 Task: Sort the products in the category "Flowers" by price (lowest first).
Action: Mouse moved to (240, 133)
Screenshot: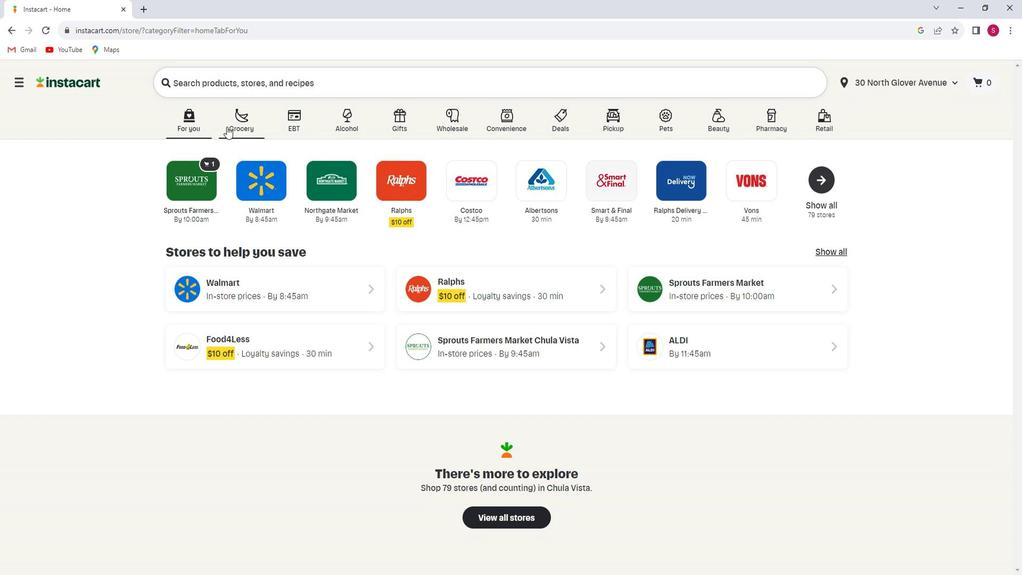 
Action: Mouse pressed left at (240, 133)
Screenshot: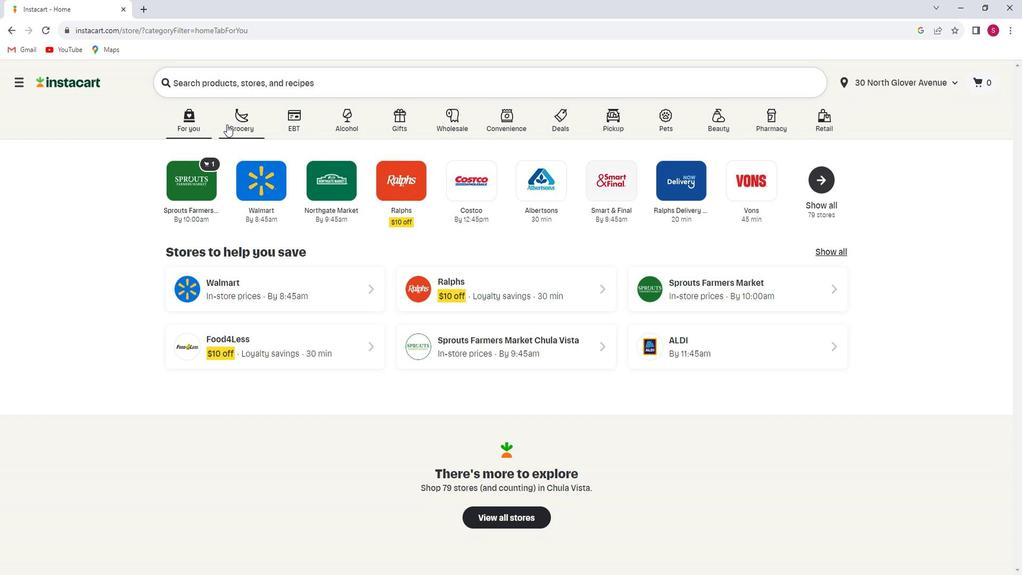 
Action: Mouse moved to (282, 332)
Screenshot: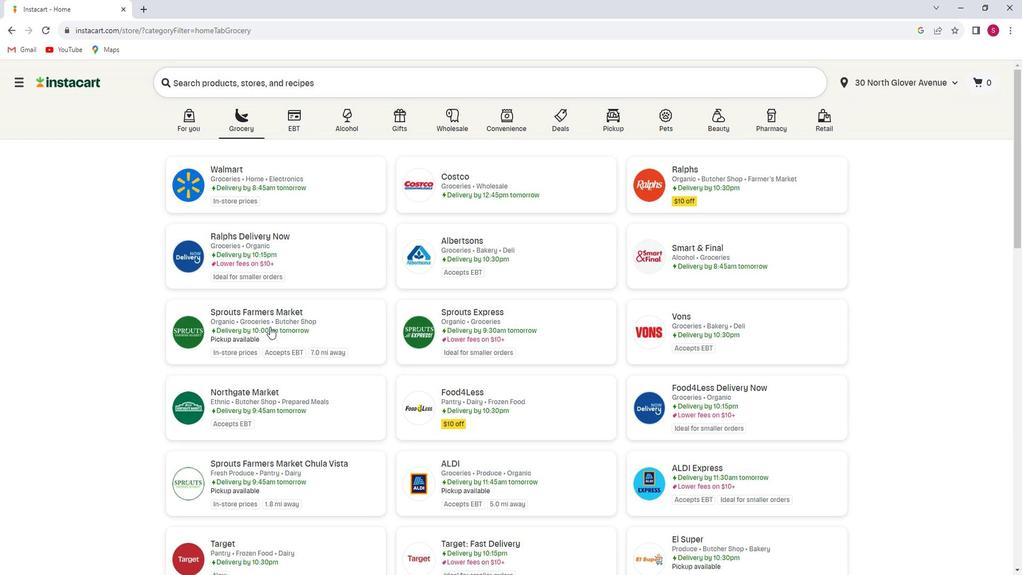 
Action: Mouse pressed left at (282, 332)
Screenshot: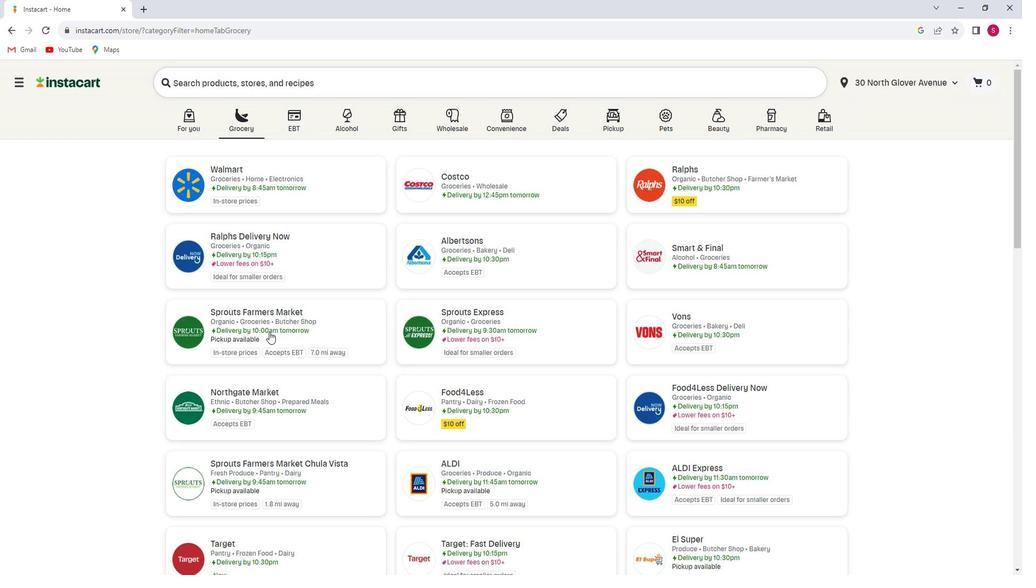 
Action: Mouse moved to (84, 363)
Screenshot: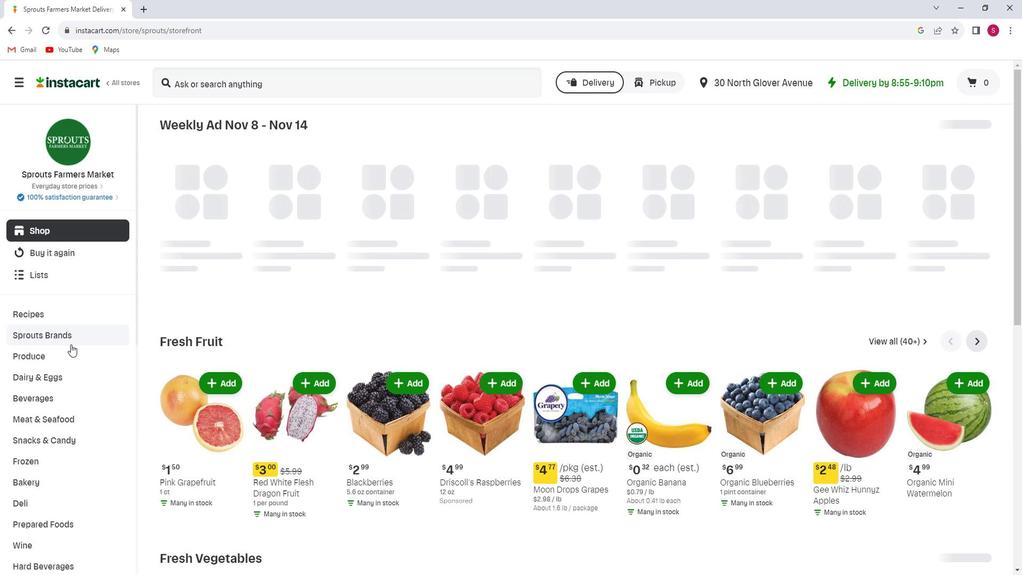 
Action: Mouse scrolled (84, 363) with delta (0, 0)
Screenshot: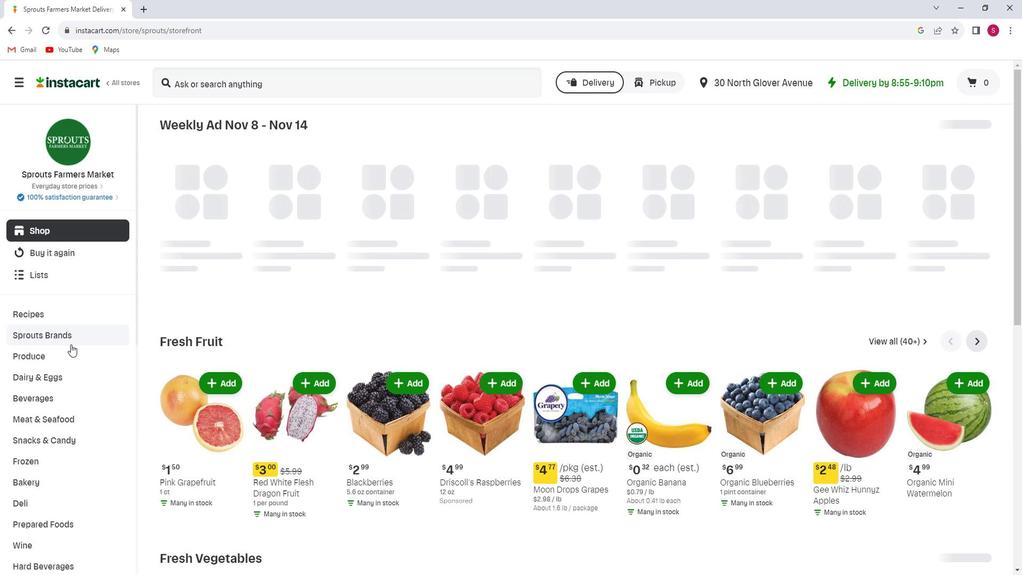 
Action: Mouse moved to (83, 370)
Screenshot: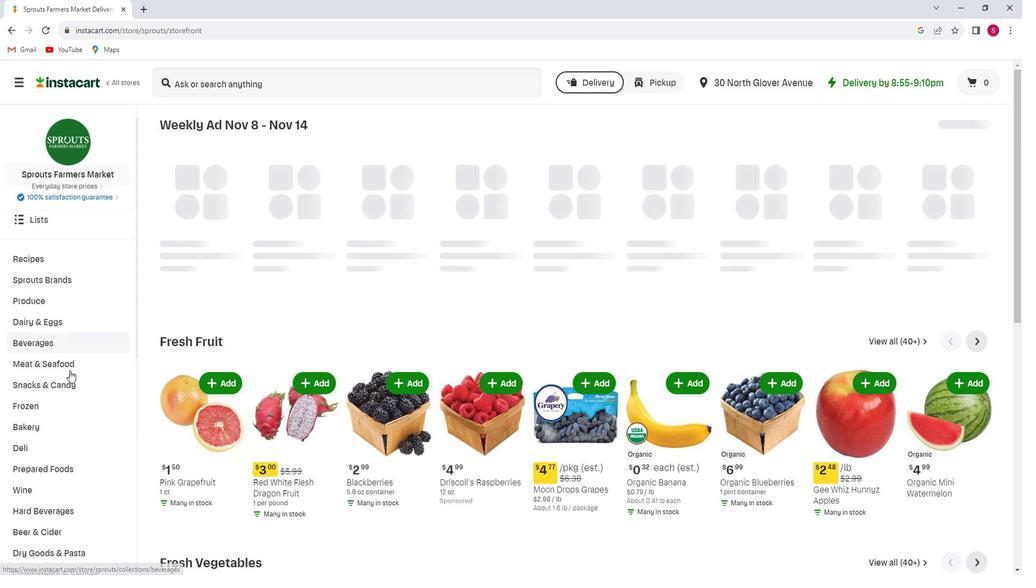 
Action: Mouse scrolled (83, 370) with delta (0, 0)
Screenshot: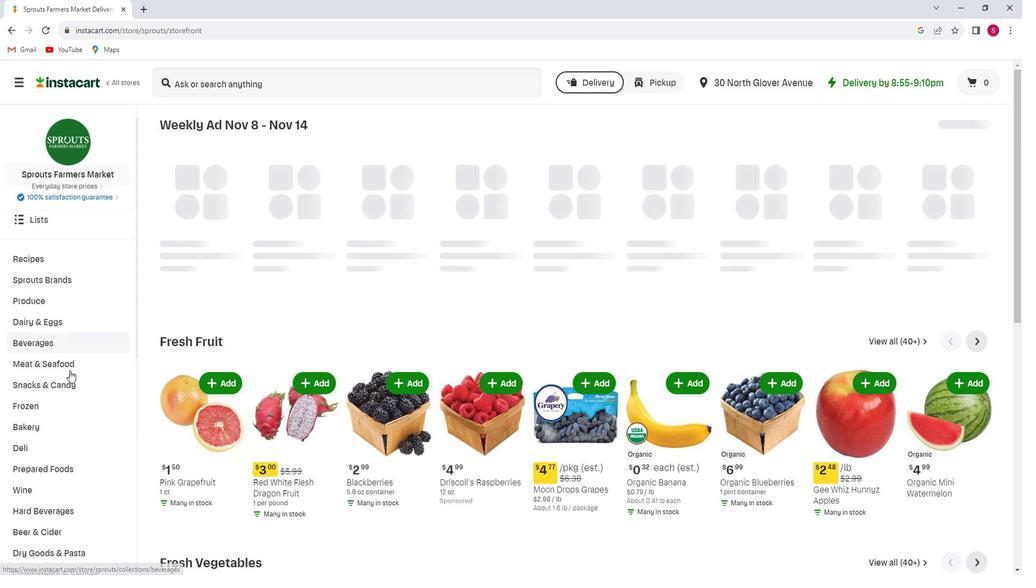 
Action: Mouse moved to (82, 374)
Screenshot: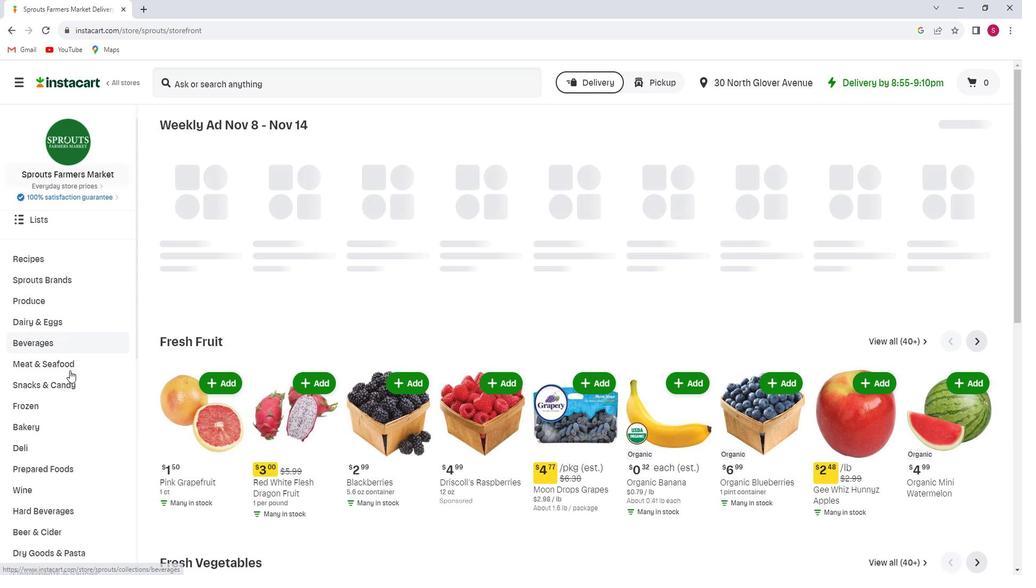 
Action: Mouse scrolled (82, 374) with delta (0, 0)
Screenshot: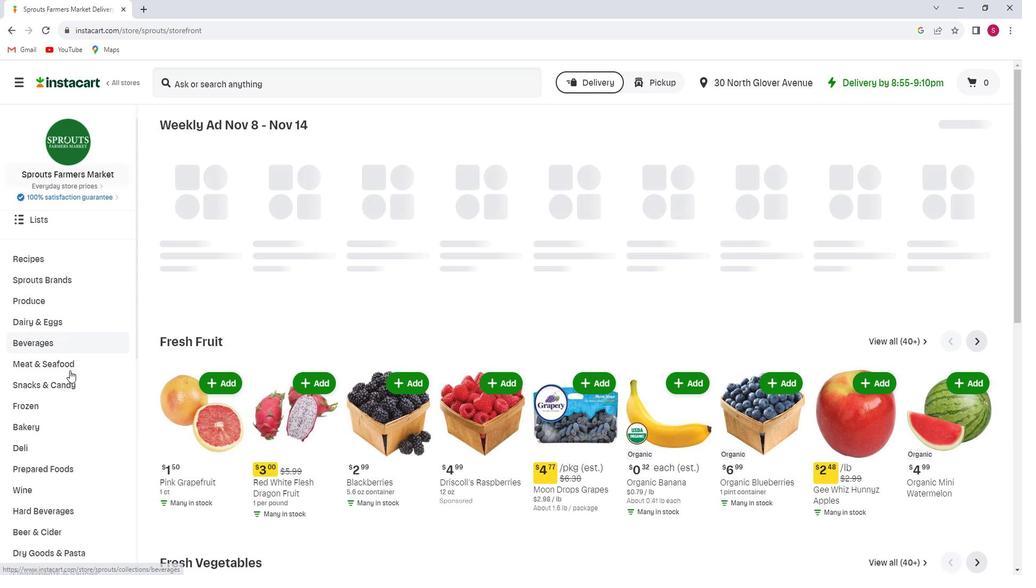
Action: Mouse scrolled (82, 374) with delta (0, 0)
Screenshot: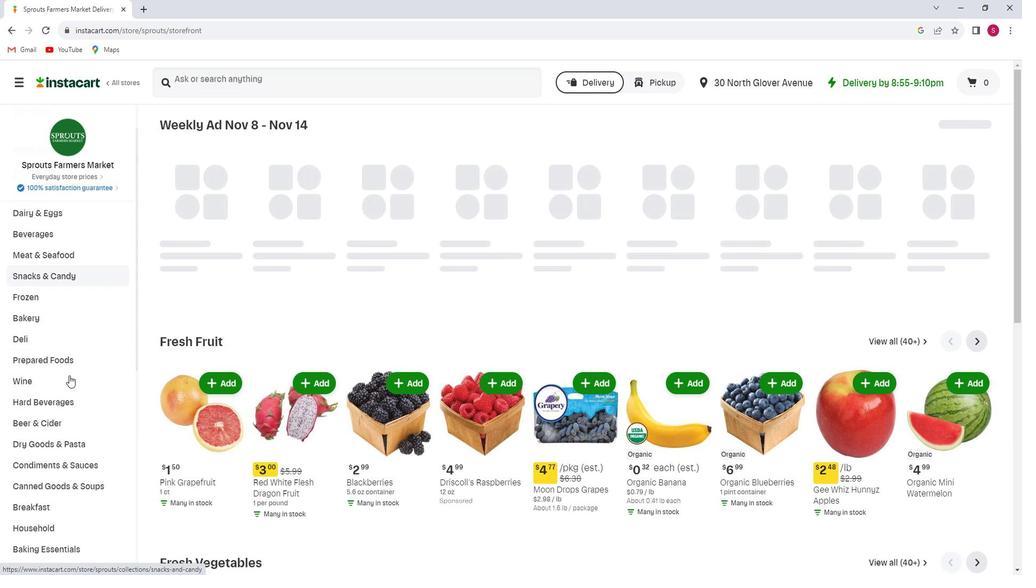 
Action: Mouse scrolled (82, 374) with delta (0, 0)
Screenshot: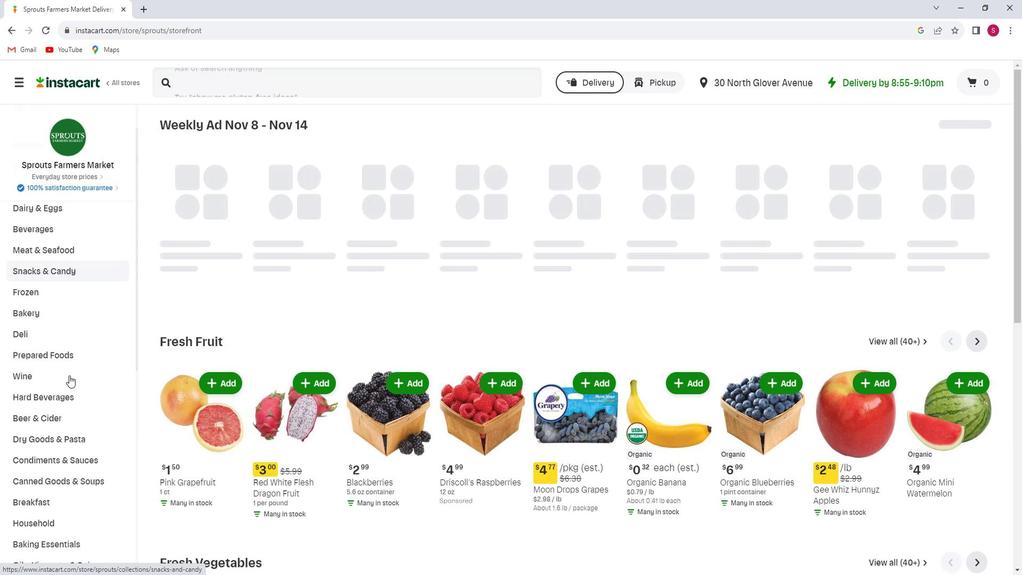 
Action: Mouse scrolled (82, 374) with delta (0, 0)
Screenshot: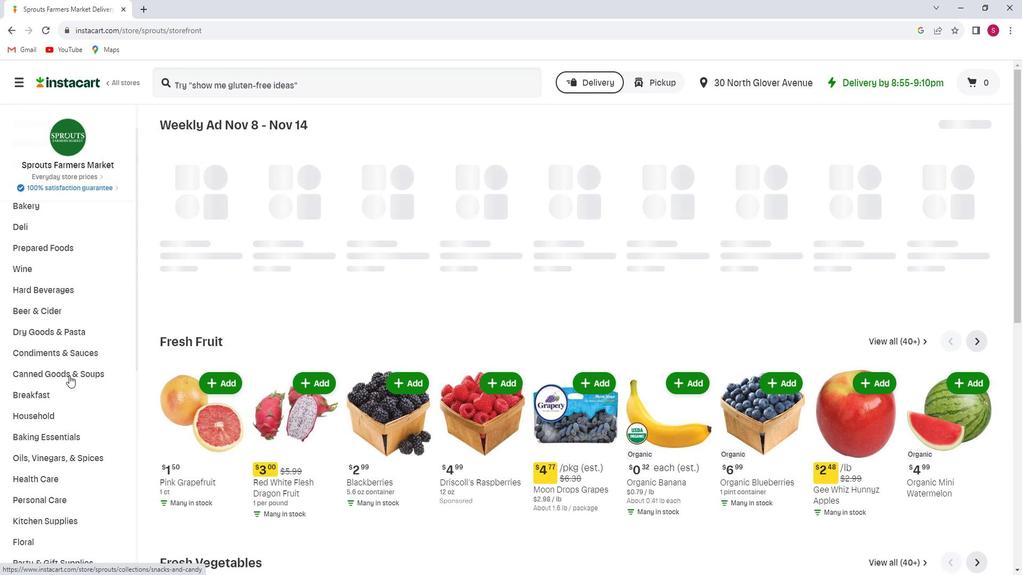
Action: Mouse scrolled (82, 374) with delta (0, 0)
Screenshot: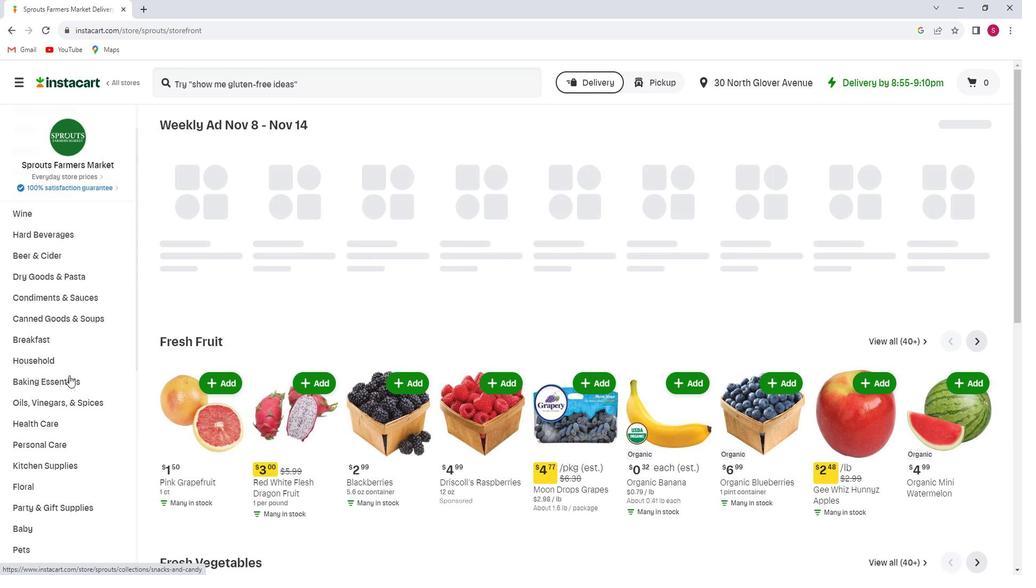 
Action: Mouse scrolled (82, 374) with delta (0, 0)
Screenshot: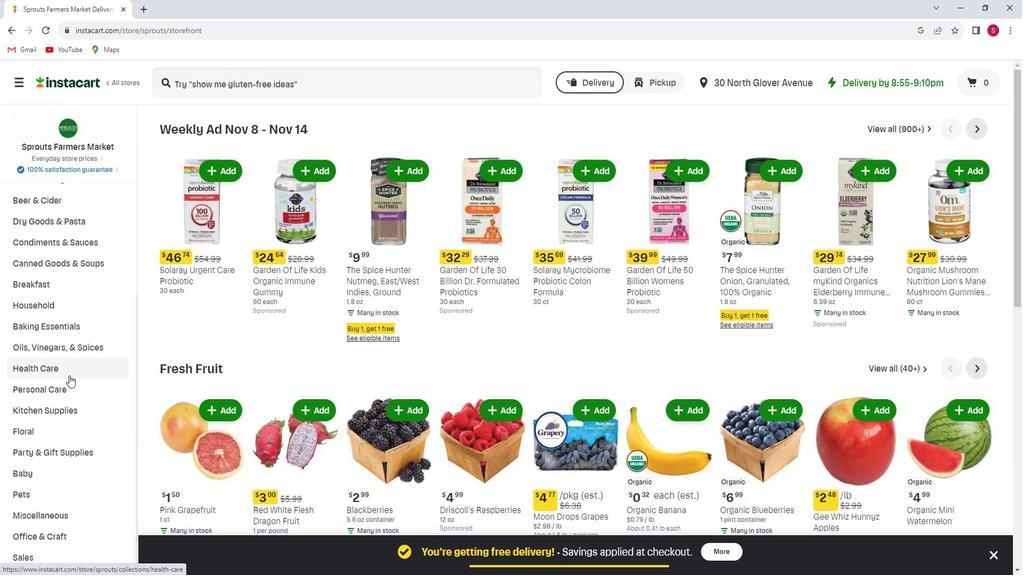 
Action: Mouse moved to (76, 378)
Screenshot: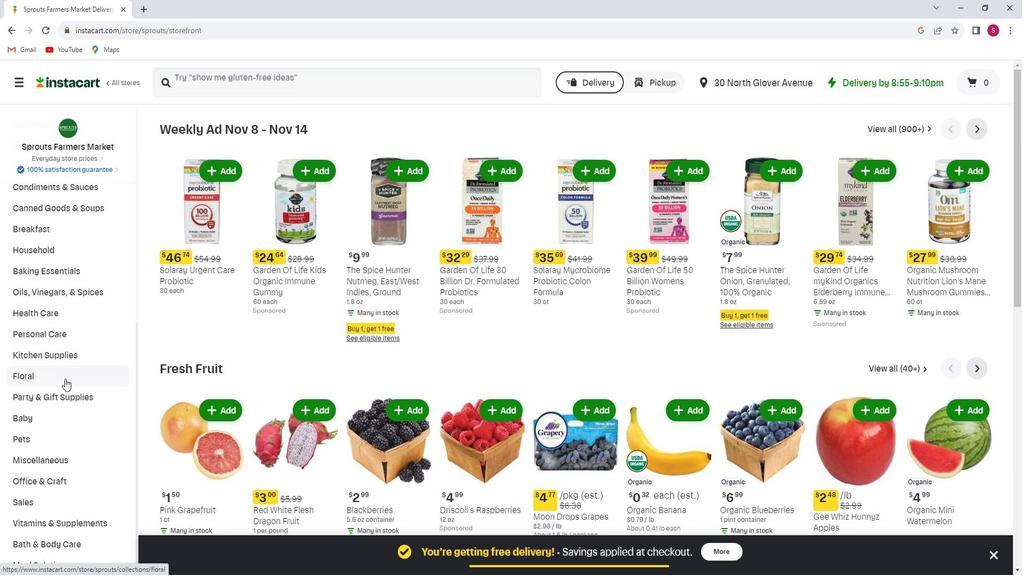 
Action: Mouse pressed left at (76, 378)
Screenshot: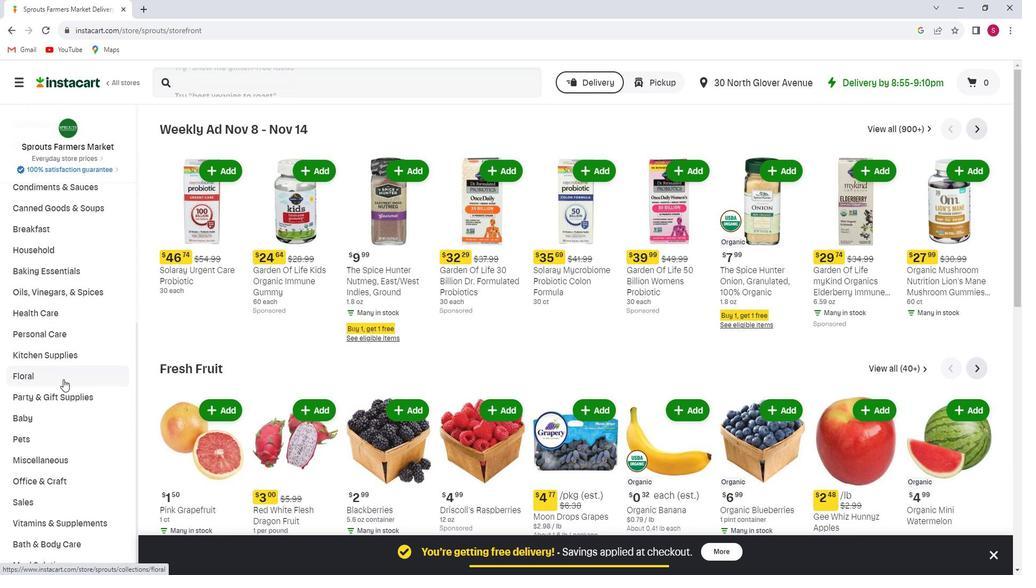 
Action: Mouse moved to (67, 391)
Screenshot: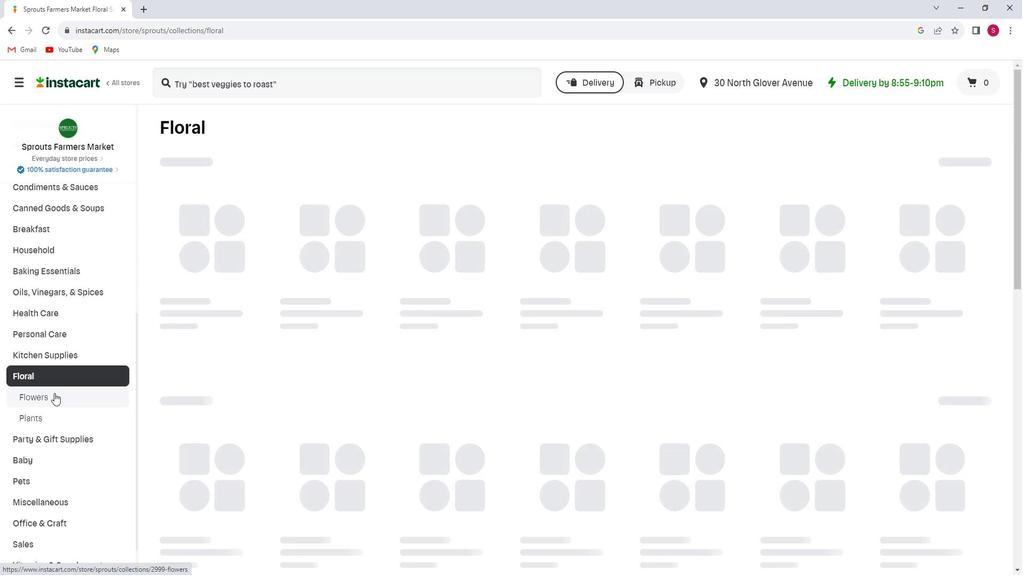 
Action: Mouse pressed left at (67, 391)
Screenshot: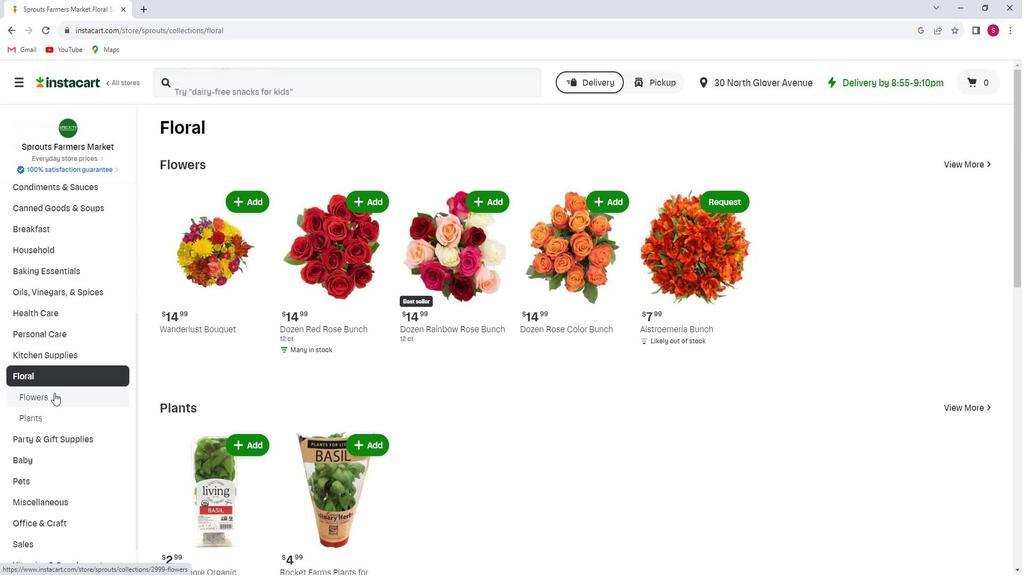 
Action: Mouse moved to (983, 178)
Screenshot: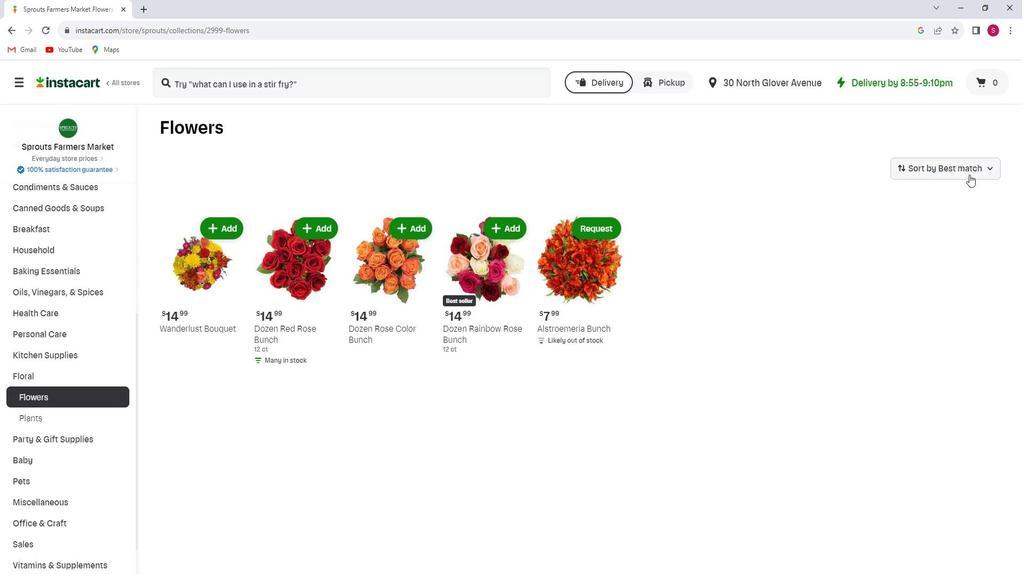 
Action: Mouse pressed left at (983, 178)
Screenshot: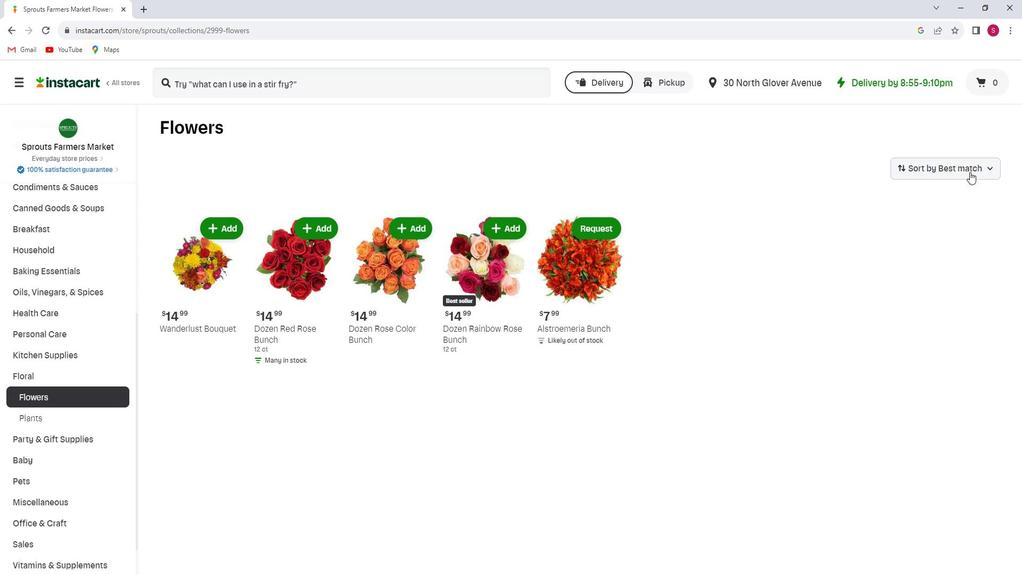 
Action: Mouse moved to (968, 231)
Screenshot: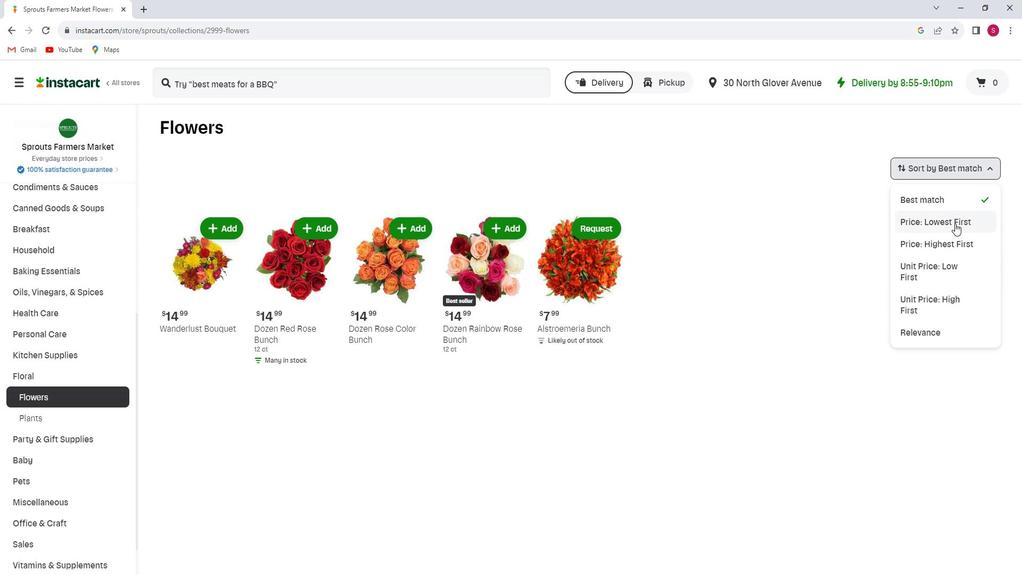 
Action: Mouse pressed left at (968, 231)
Screenshot: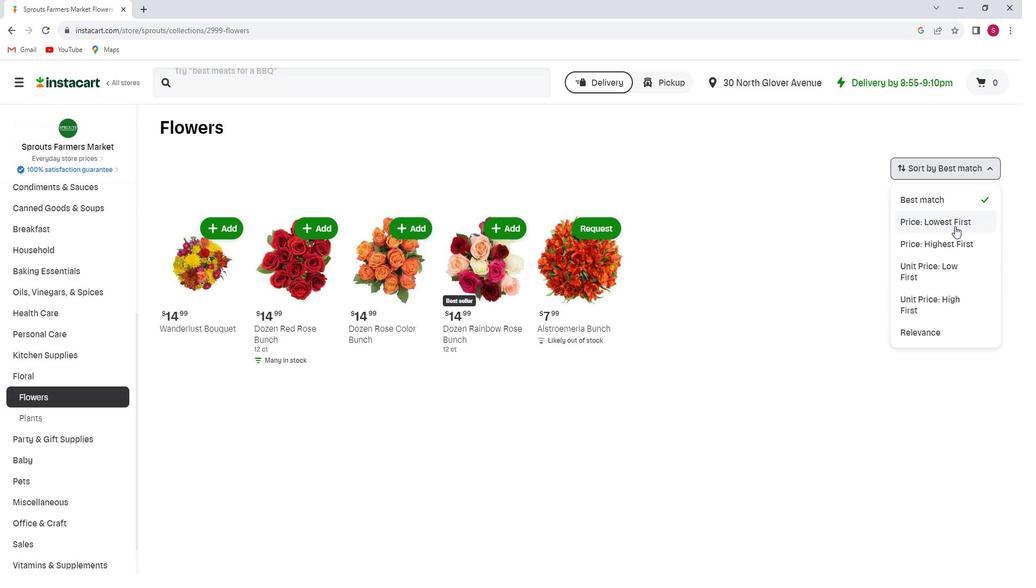 
